 Task: Set the RIST target packet size for RIST stream output to 1328.
Action: Mouse moved to (115, 13)
Screenshot: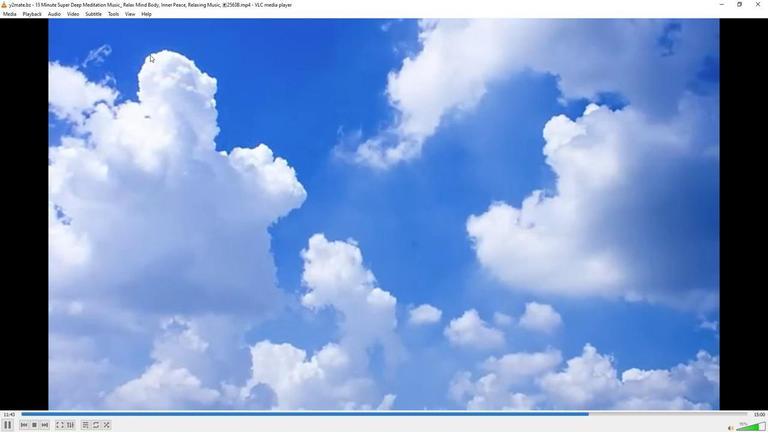 
Action: Mouse pressed left at (115, 13)
Screenshot: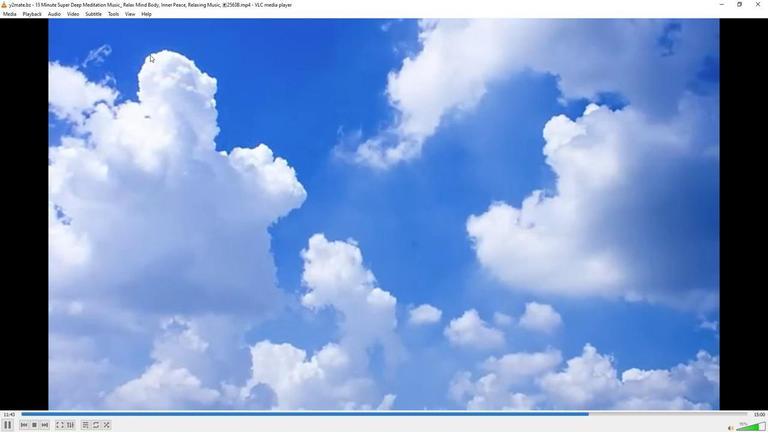 
Action: Mouse moved to (129, 108)
Screenshot: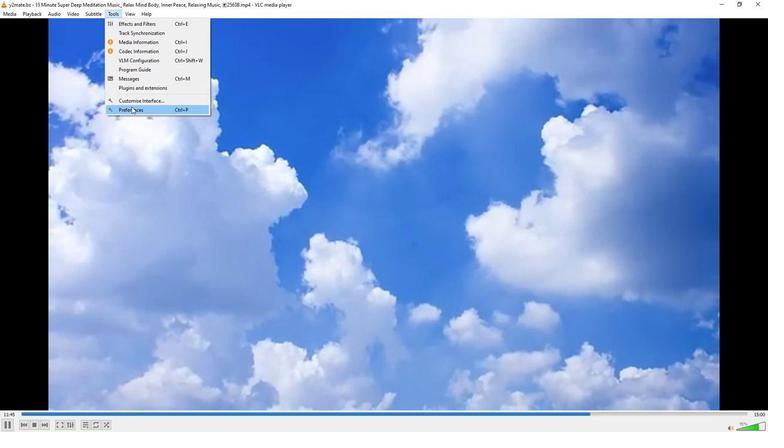 
Action: Mouse pressed left at (129, 108)
Screenshot: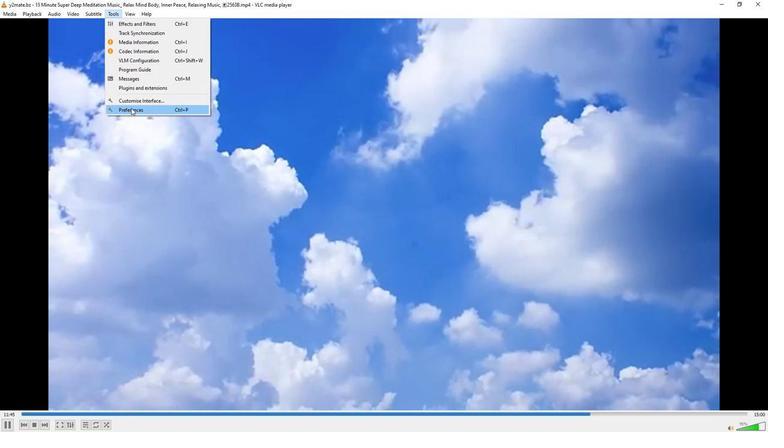 
Action: Mouse moved to (252, 353)
Screenshot: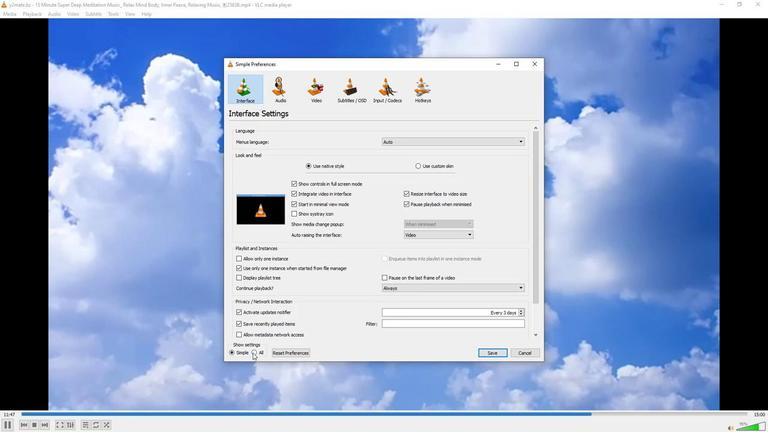 
Action: Mouse pressed left at (252, 353)
Screenshot: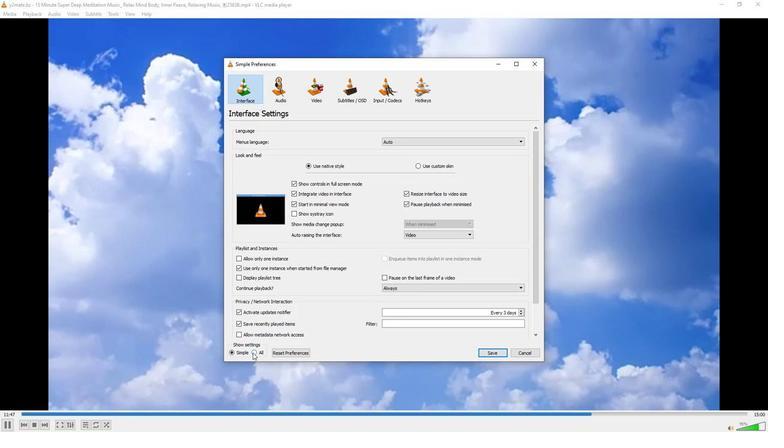
Action: Mouse moved to (243, 301)
Screenshot: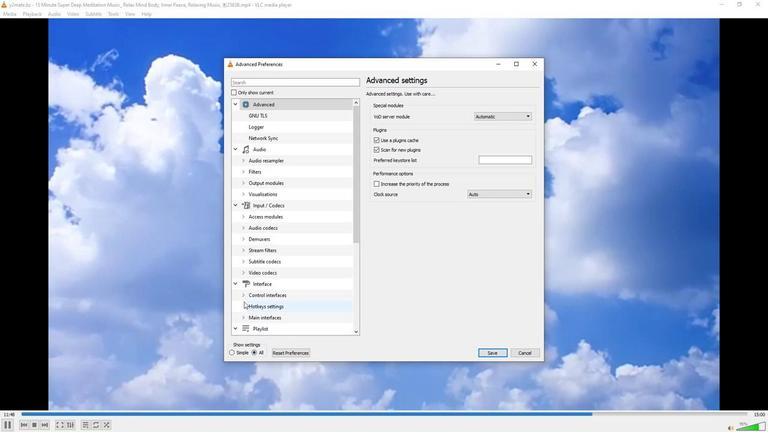 
Action: Mouse scrolled (243, 301) with delta (0, 0)
Screenshot: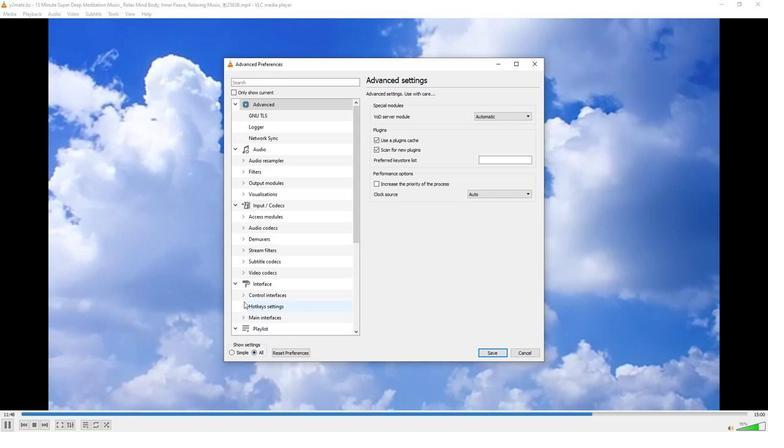
Action: Mouse moved to (243, 298)
Screenshot: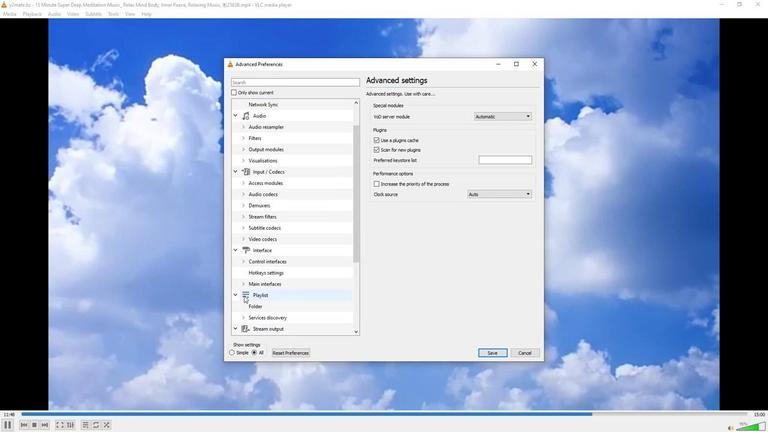 
Action: Mouse scrolled (243, 297) with delta (0, 0)
Screenshot: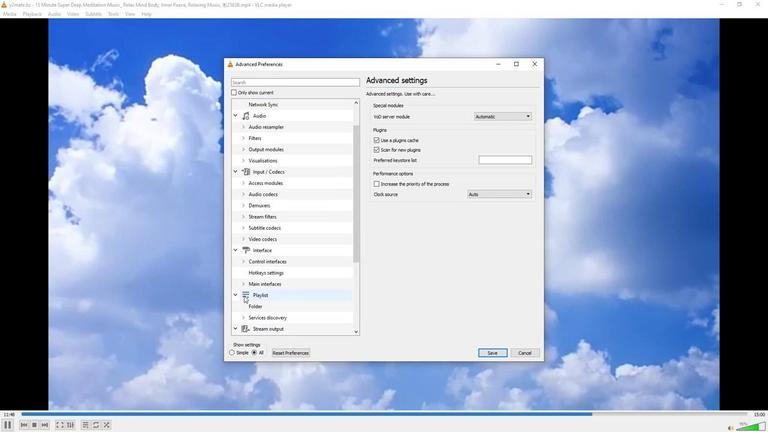 
Action: Mouse moved to (243, 291)
Screenshot: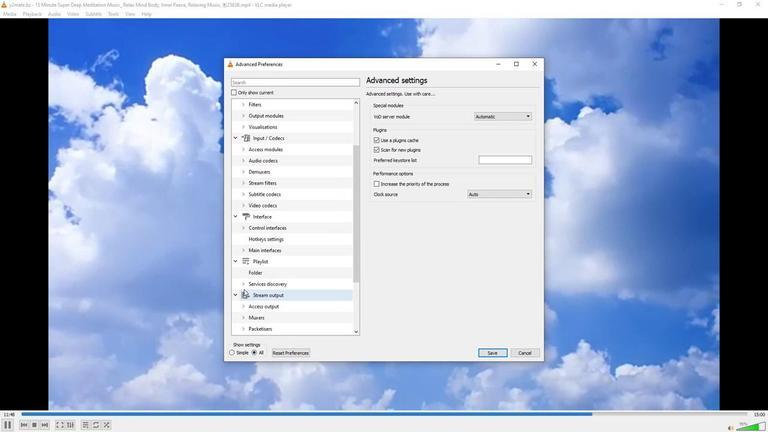 
Action: Mouse scrolled (243, 291) with delta (0, 0)
Screenshot: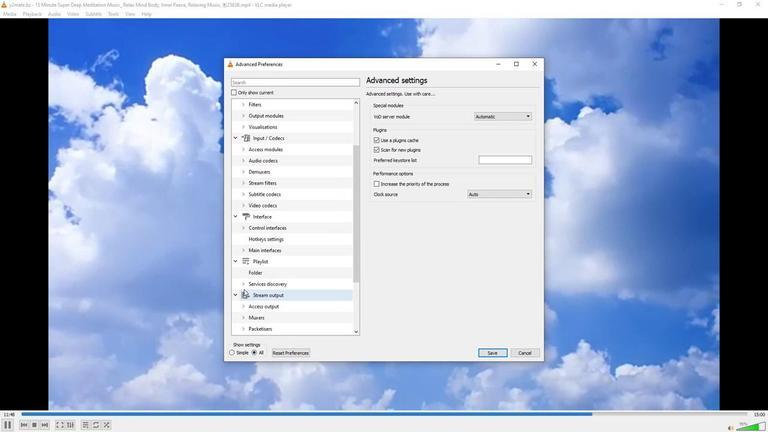 
Action: Mouse moved to (242, 271)
Screenshot: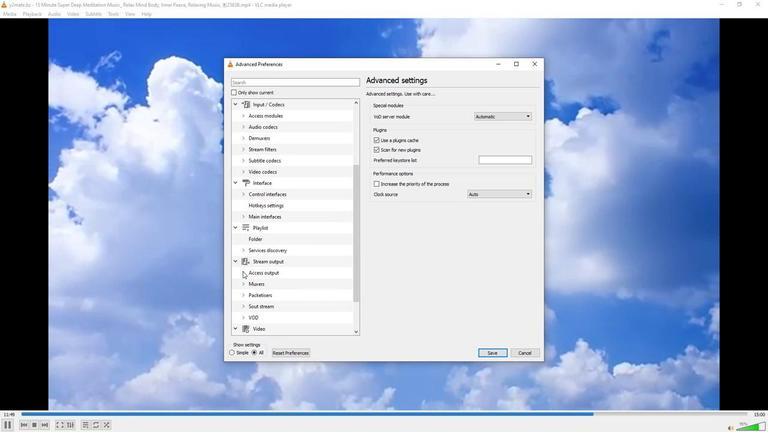
Action: Mouse pressed left at (242, 271)
Screenshot: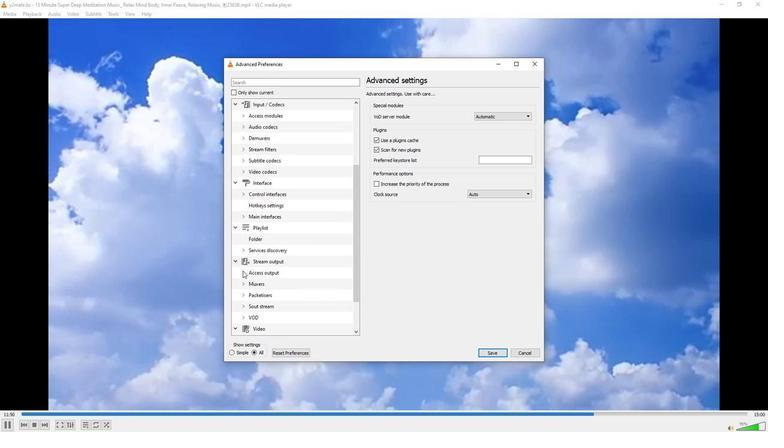 
Action: Mouse moved to (264, 319)
Screenshot: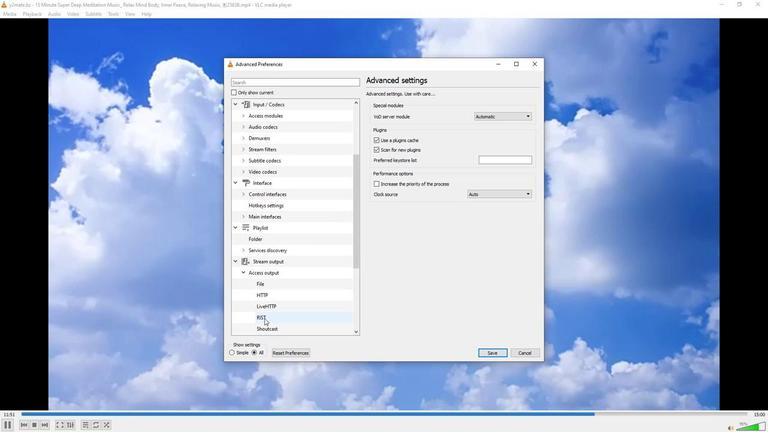 
Action: Mouse pressed left at (264, 319)
Screenshot: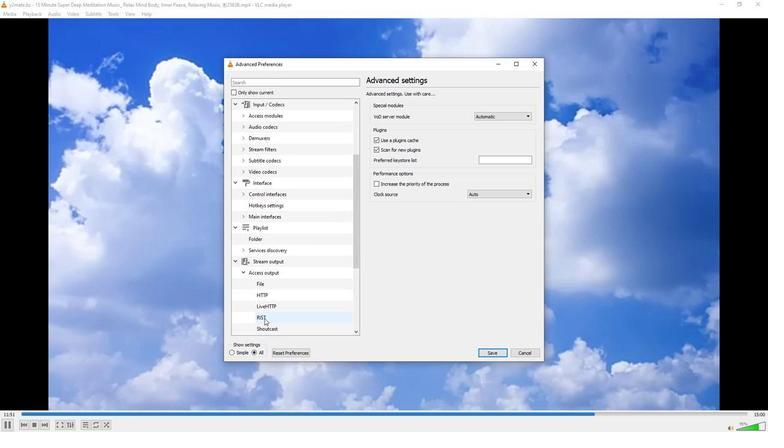 
Action: Mouse moved to (536, 105)
Screenshot: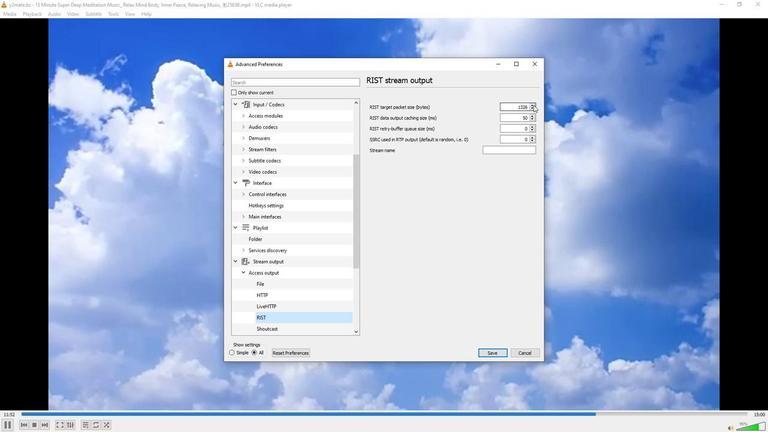 
Action: Mouse pressed left at (536, 105)
Screenshot: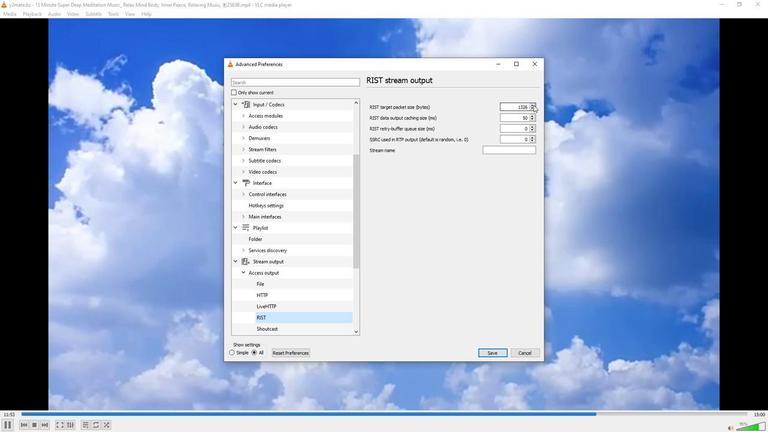 
Action: Mouse moved to (537, 103)
Screenshot: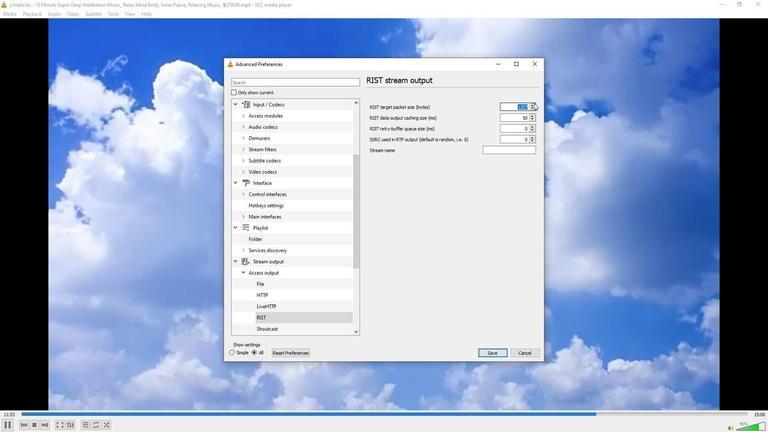 
Action: Mouse pressed left at (537, 103)
Screenshot: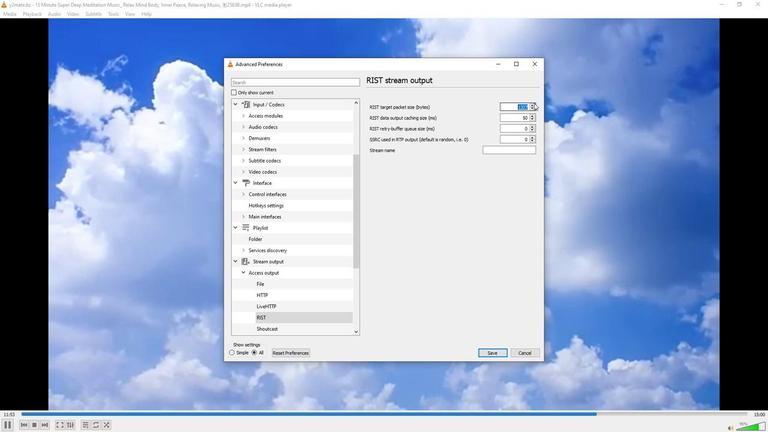 
Action: Mouse moved to (494, 203)
Screenshot: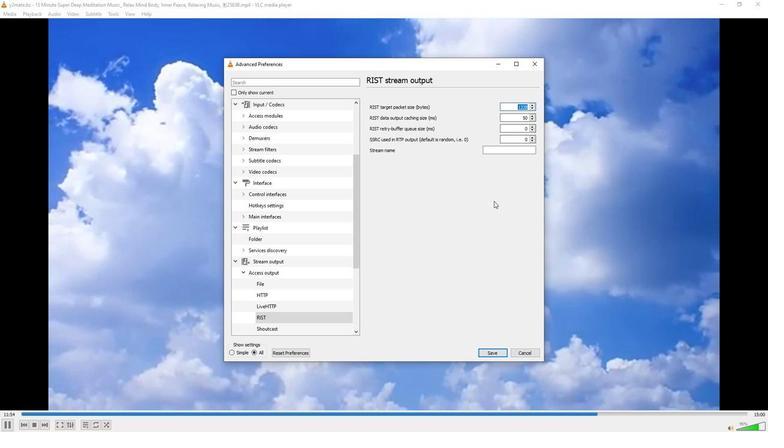 
